 Task: Create a due date automation trigger when advanced on, 2 days after a card is due add fields with all custom fields completed at 11:00 AM.
Action: Mouse moved to (878, 260)
Screenshot: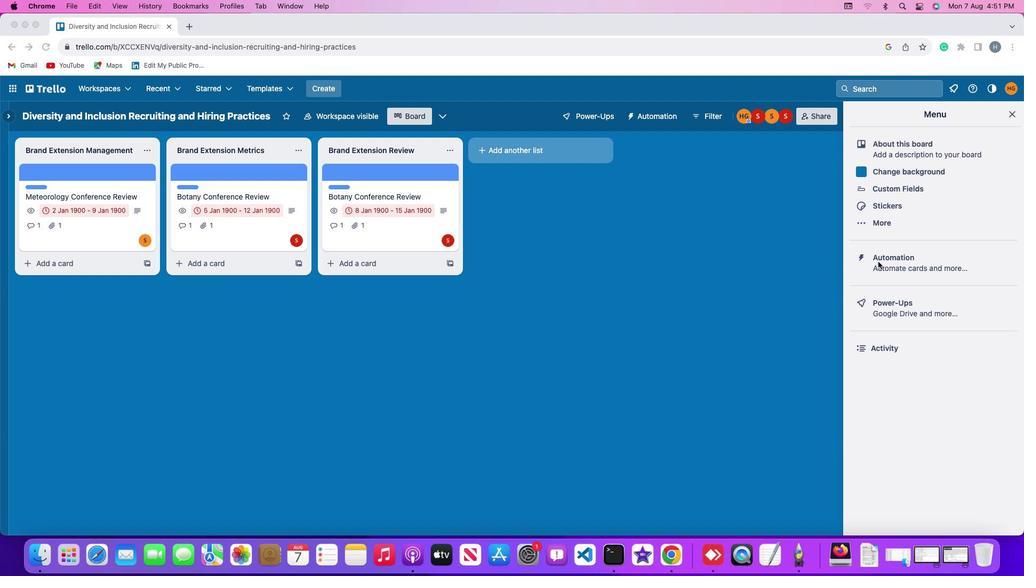 
Action: Mouse pressed left at (878, 260)
Screenshot: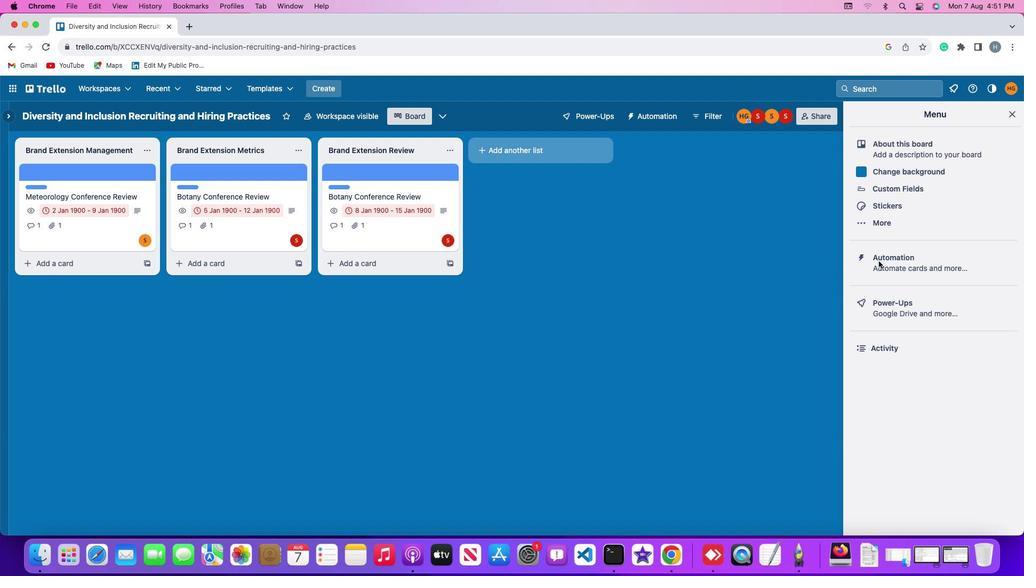 
Action: Mouse moved to (878, 260)
Screenshot: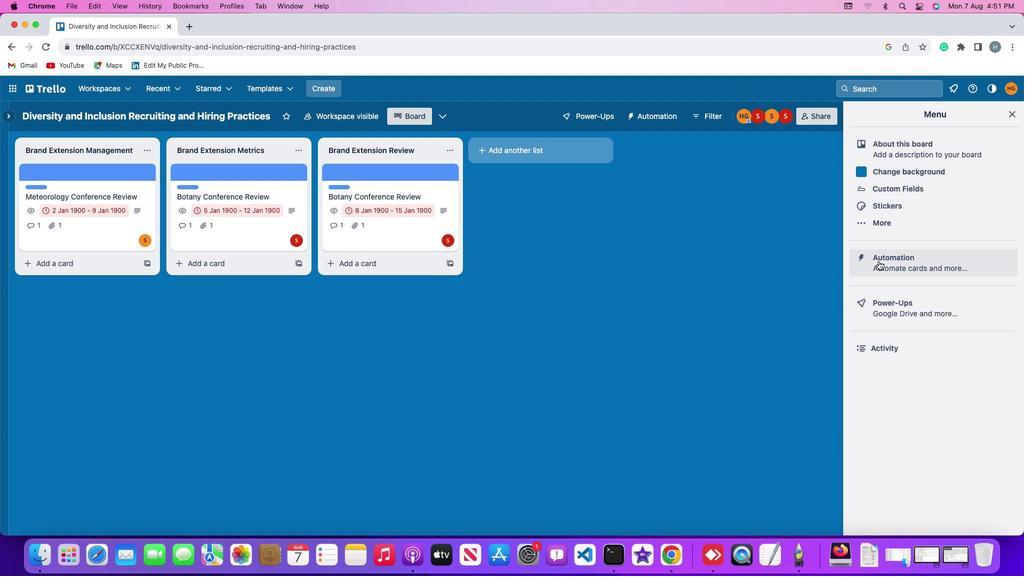 
Action: Mouse pressed left at (878, 260)
Screenshot: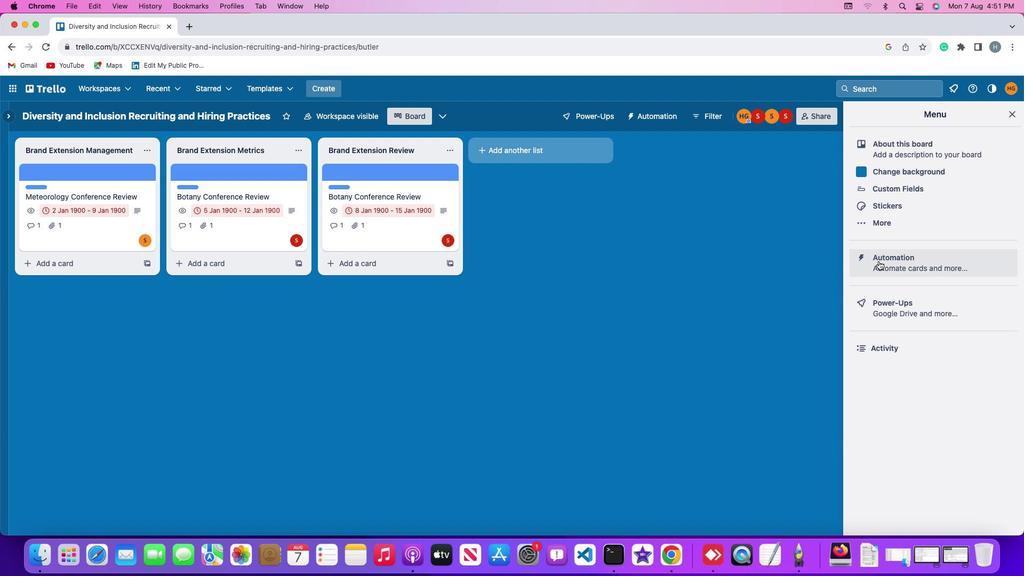
Action: Mouse moved to (85, 255)
Screenshot: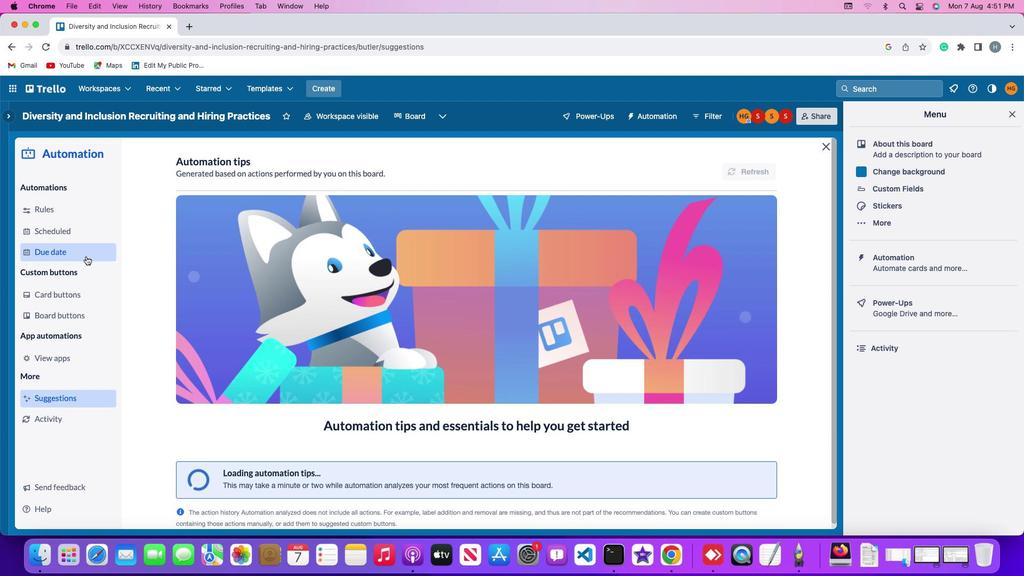 
Action: Mouse pressed left at (85, 255)
Screenshot: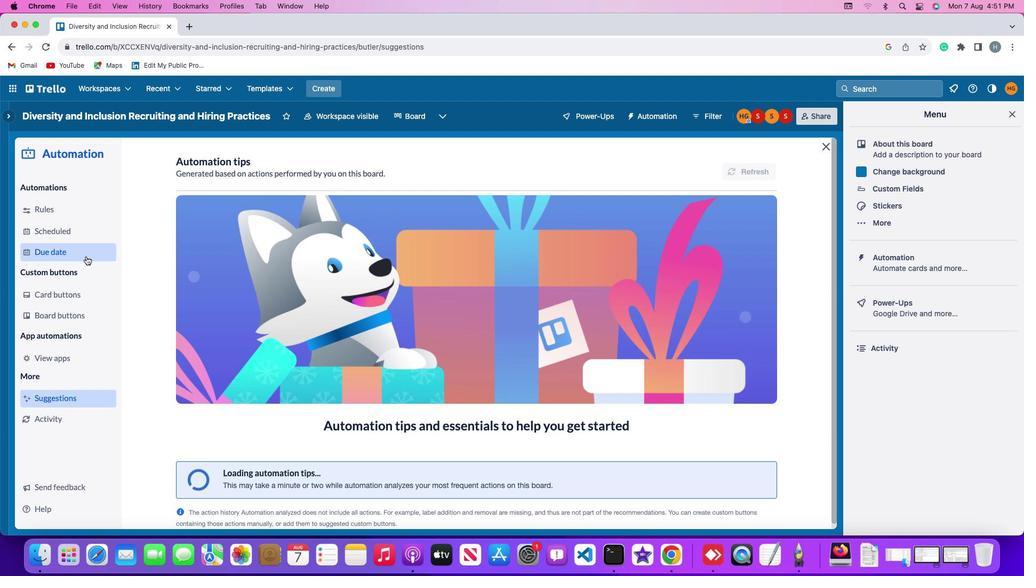 
Action: Mouse moved to (720, 162)
Screenshot: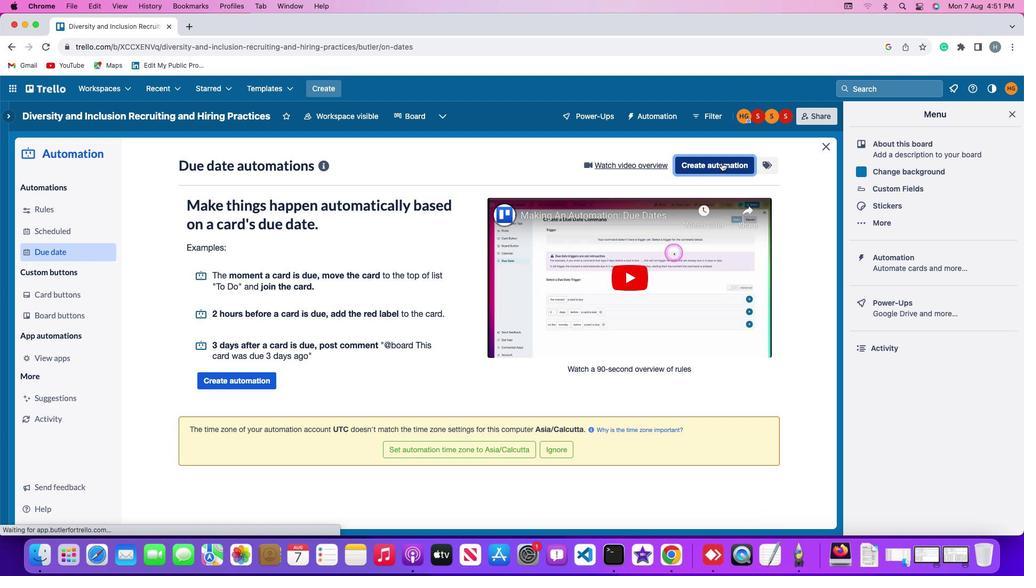 
Action: Mouse pressed left at (720, 162)
Screenshot: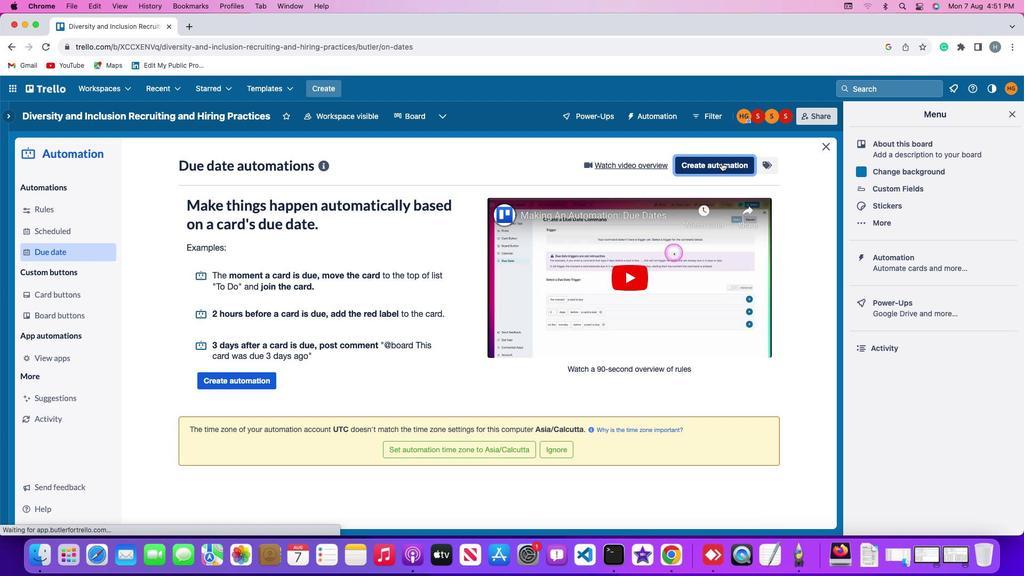 
Action: Mouse moved to (481, 266)
Screenshot: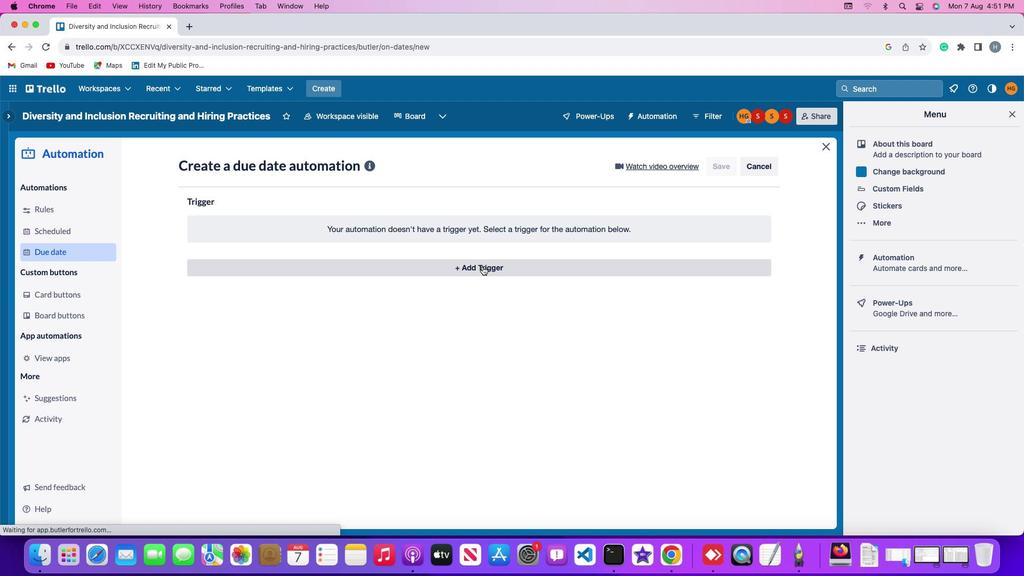 
Action: Mouse pressed left at (481, 266)
Screenshot: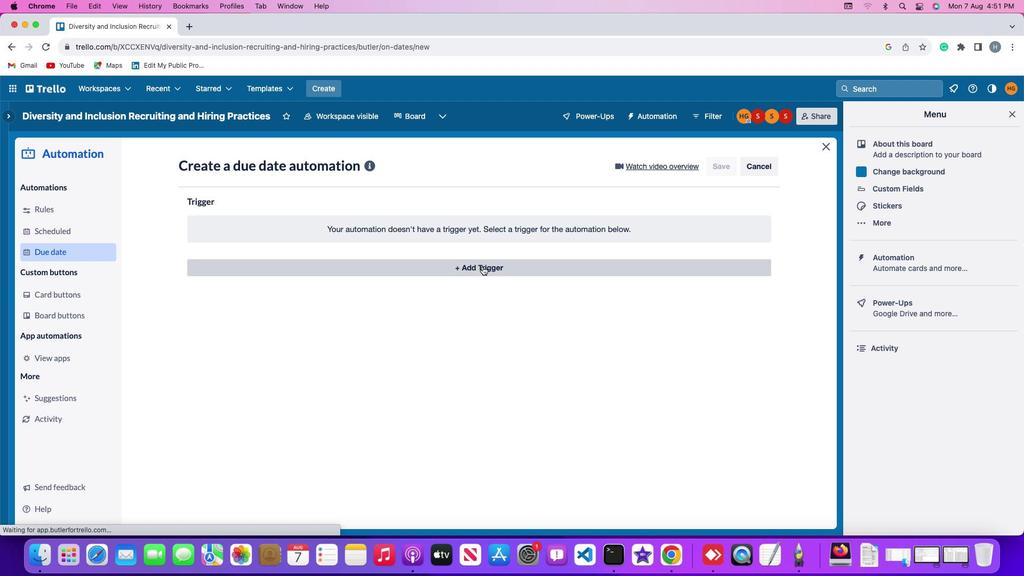 
Action: Mouse moved to (211, 429)
Screenshot: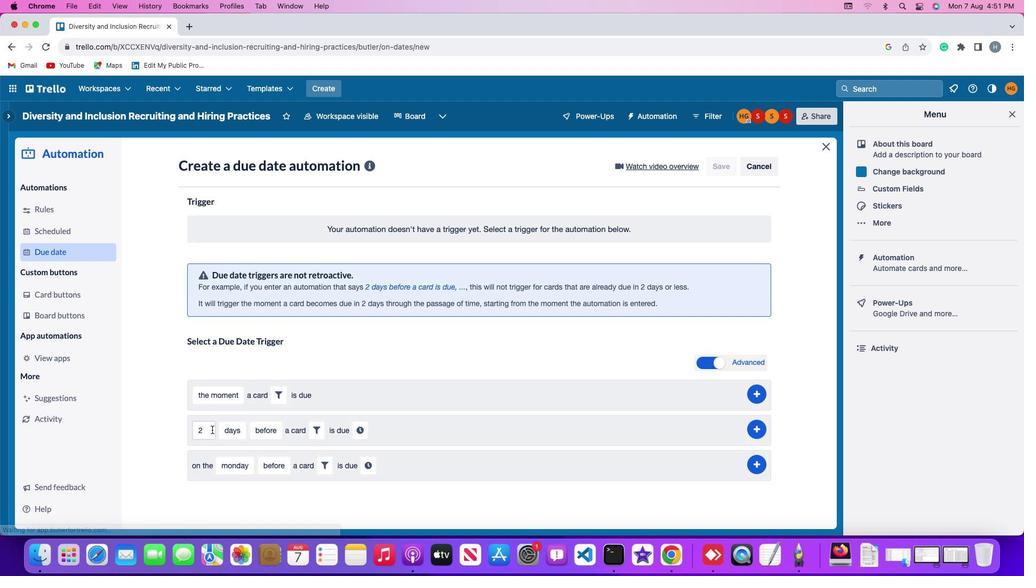 
Action: Mouse pressed left at (211, 429)
Screenshot: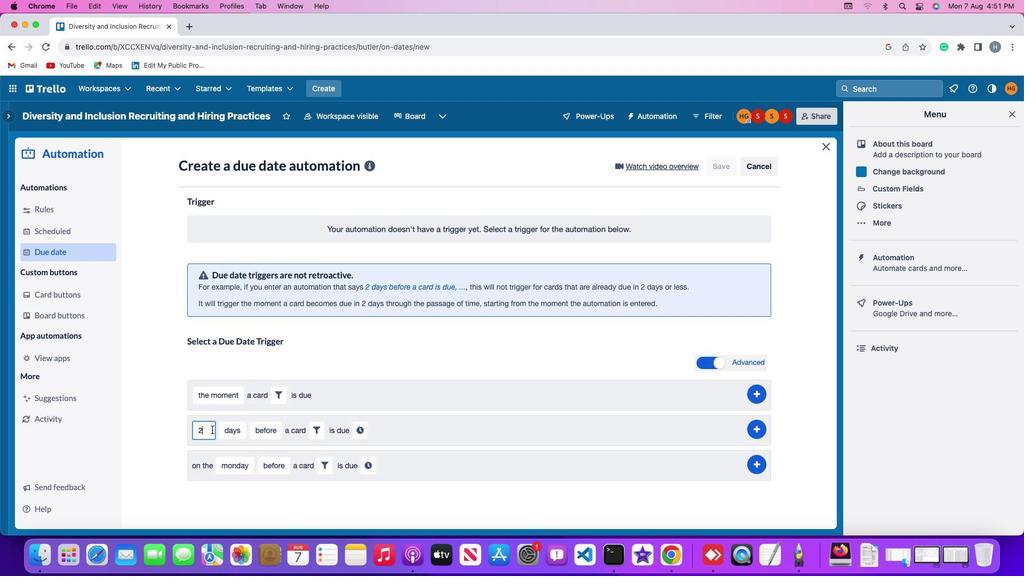 
Action: Mouse moved to (209, 425)
Screenshot: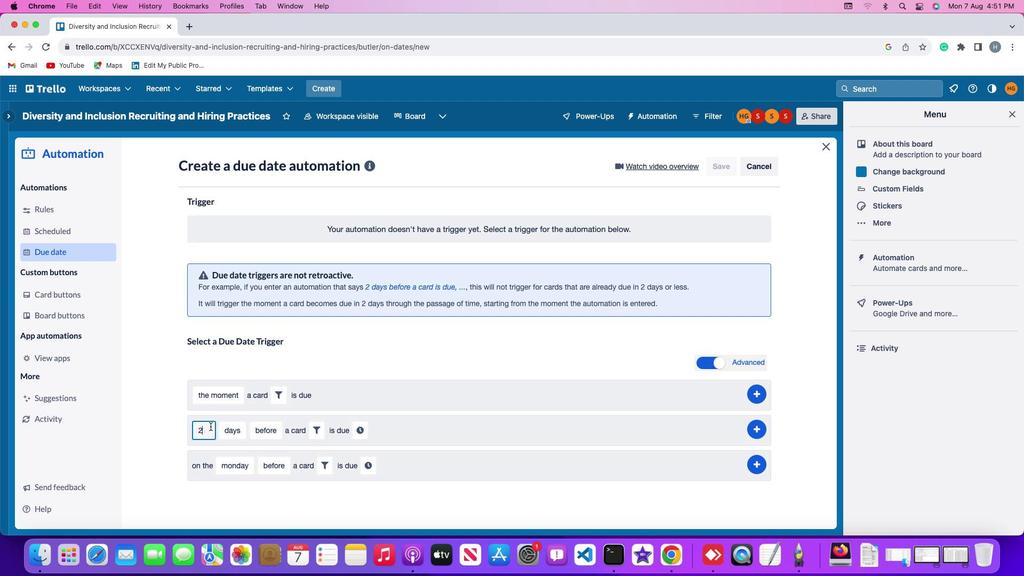 
Action: Key pressed Key.backspace
Screenshot: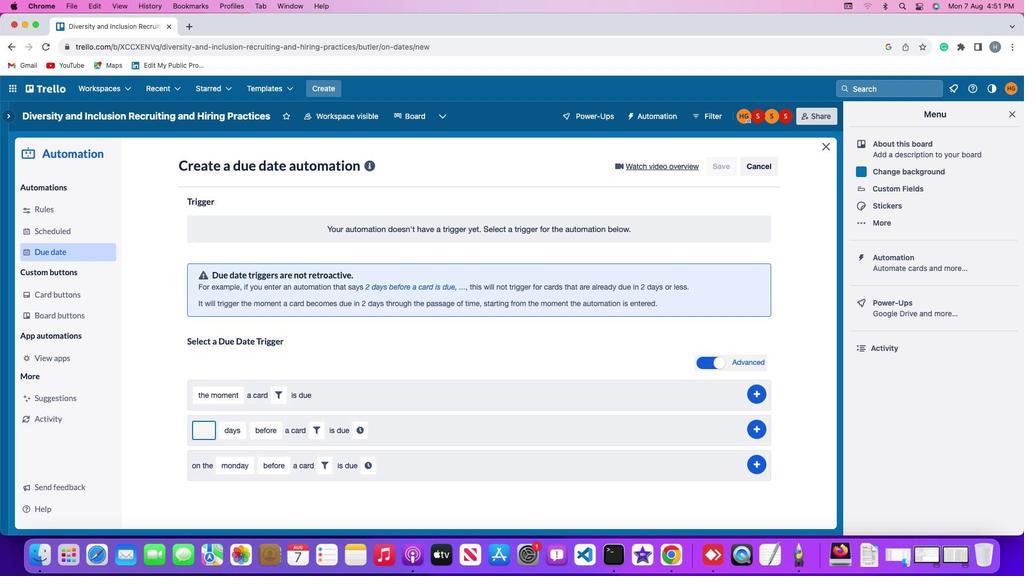 
Action: Mouse moved to (209, 425)
Screenshot: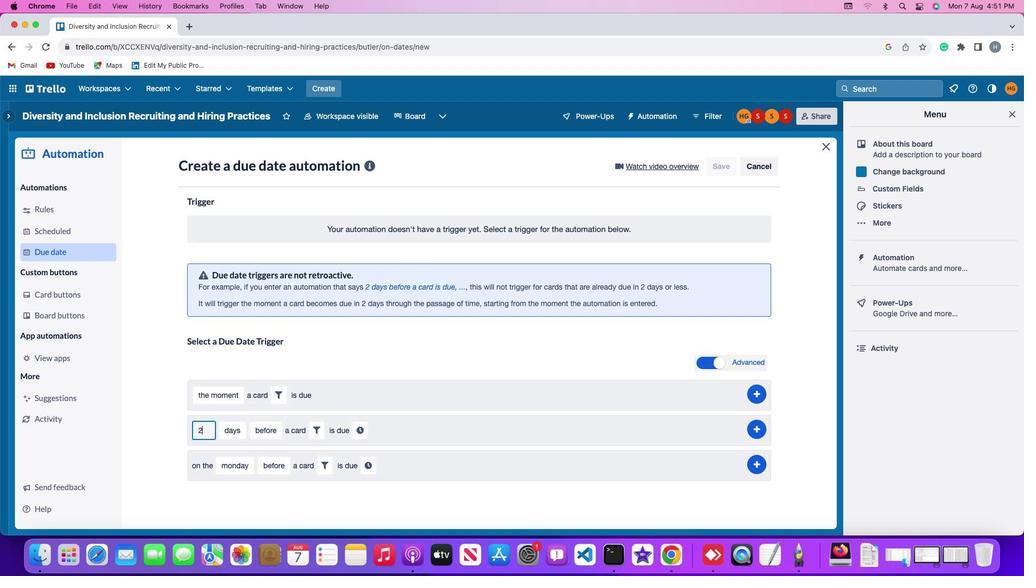 
Action: Key pressed '2'
Screenshot: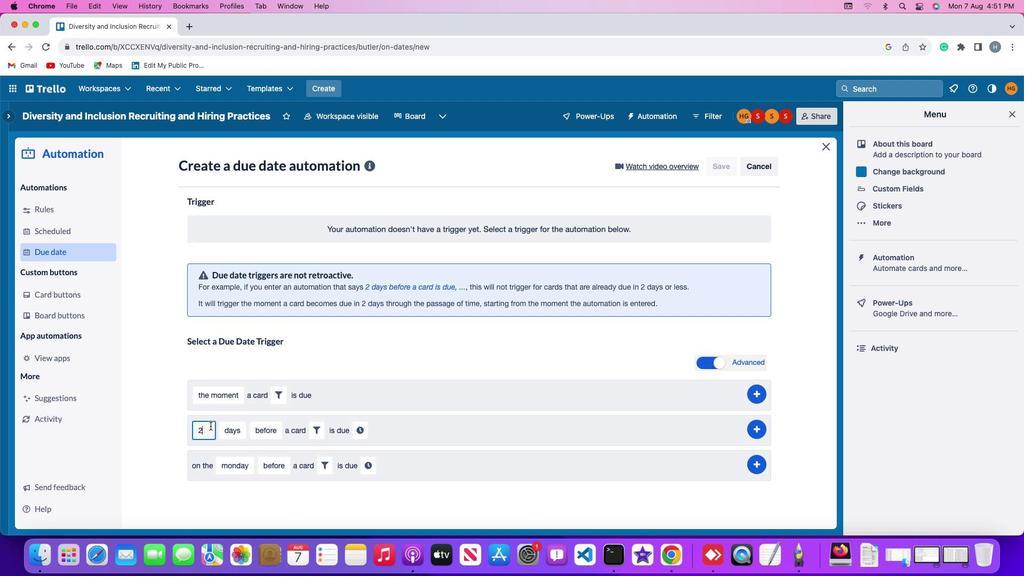 
Action: Mouse moved to (232, 424)
Screenshot: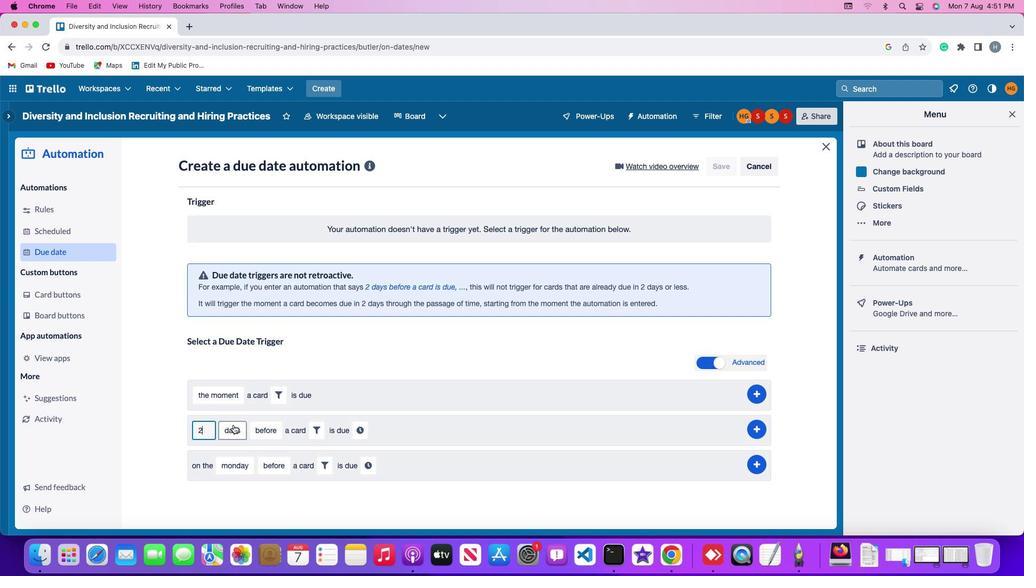 
Action: Mouse pressed left at (232, 424)
Screenshot: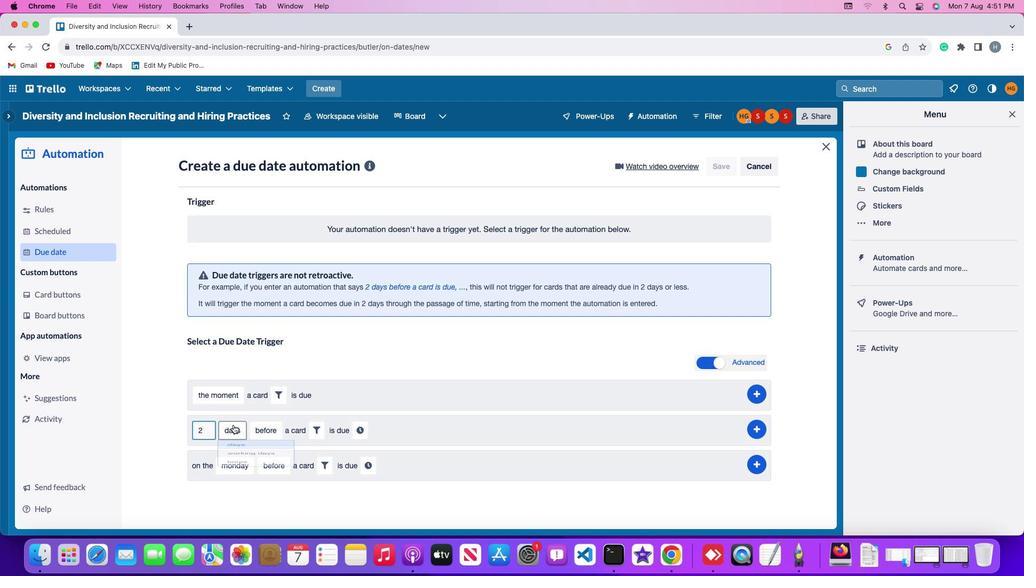 
Action: Mouse moved to (246, 446)
Screenshot: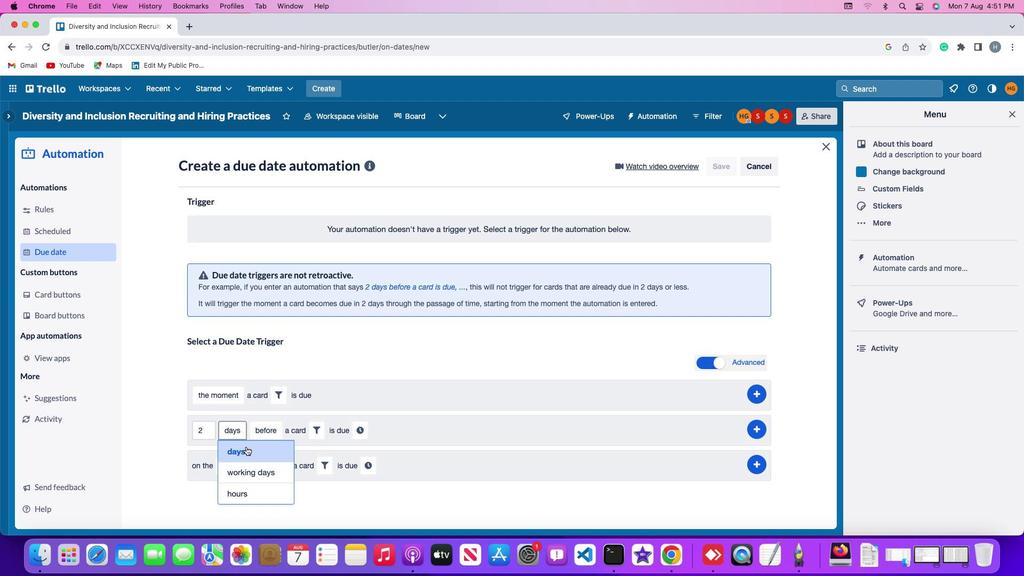 
Action: Mouse pressed left at (246, 446)
Screenshot: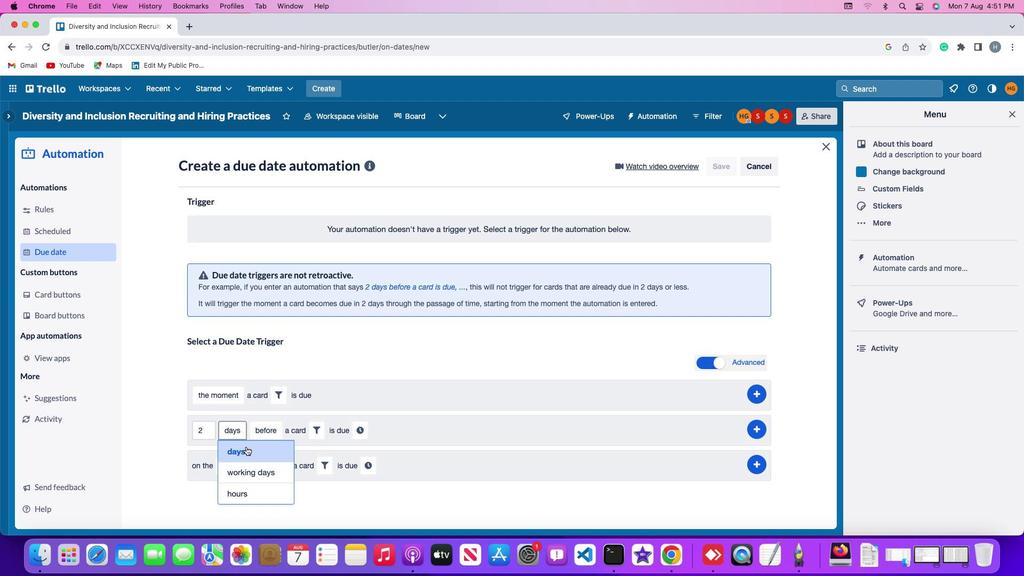 
Action: Mouse moved to (267, 430)
Screenshot: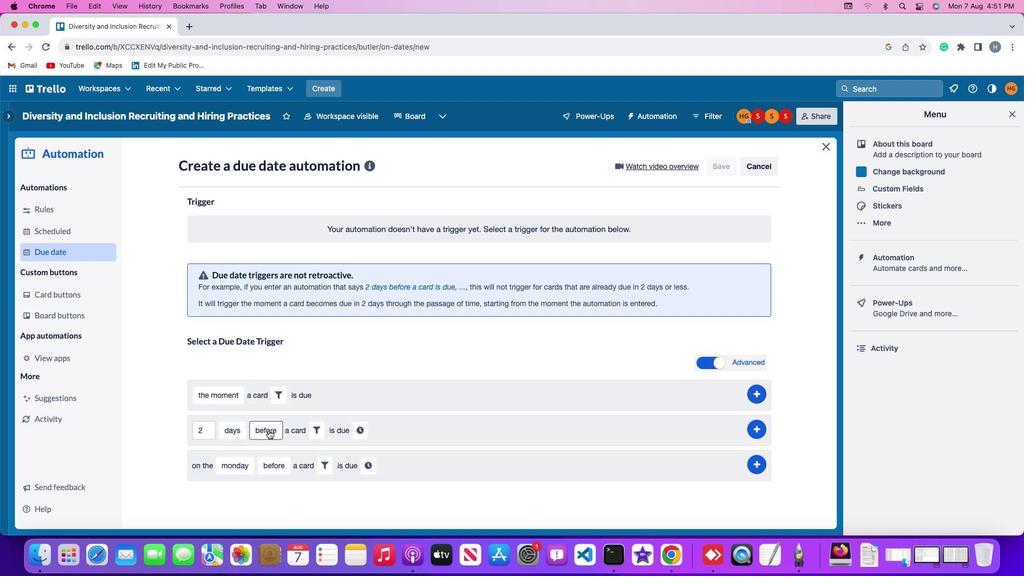 
Action: Mouse pressed left at (267, 430)
Screenshot: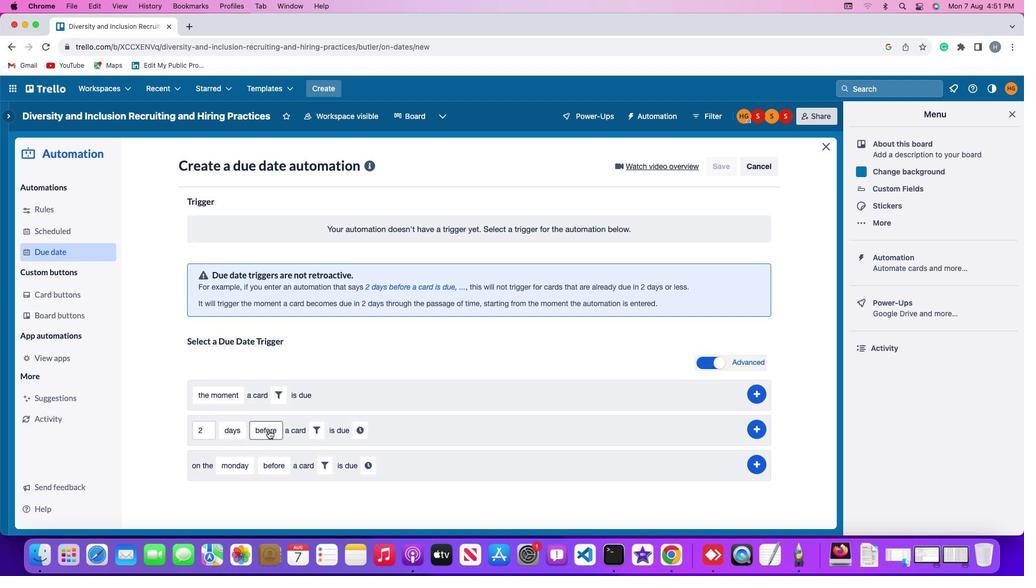 
Action: Mouse moved to (273, 470)
Screenshot: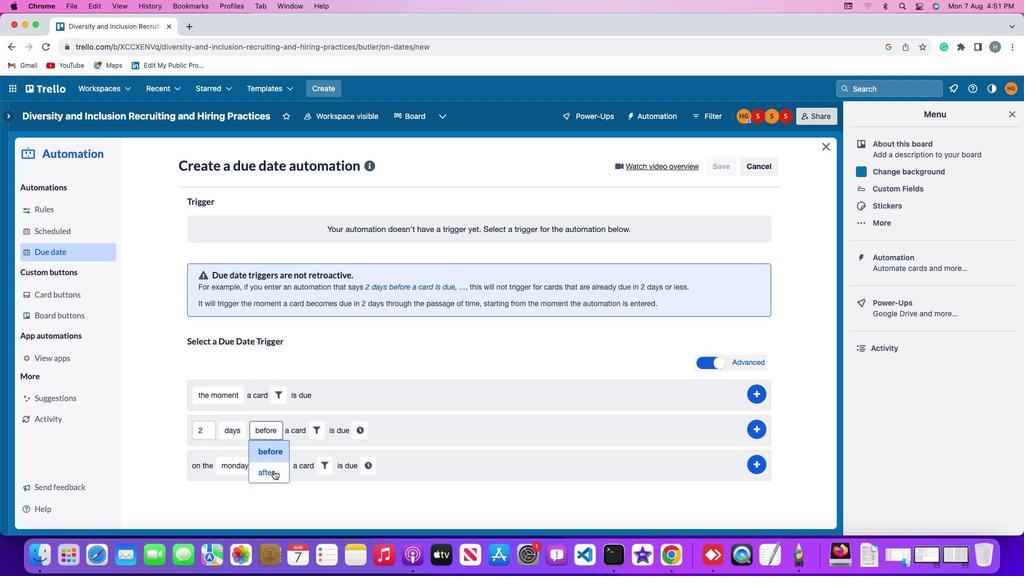 
Action: Mouse pressed left at (273, 470)
Screenshot: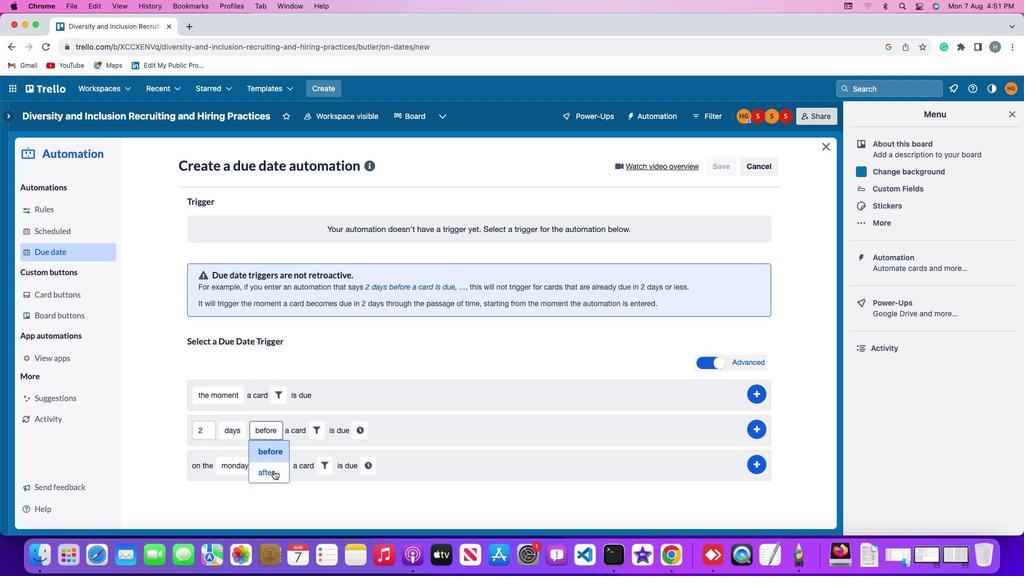 
Action: Mouse moved to (315, 430)
Screenshot: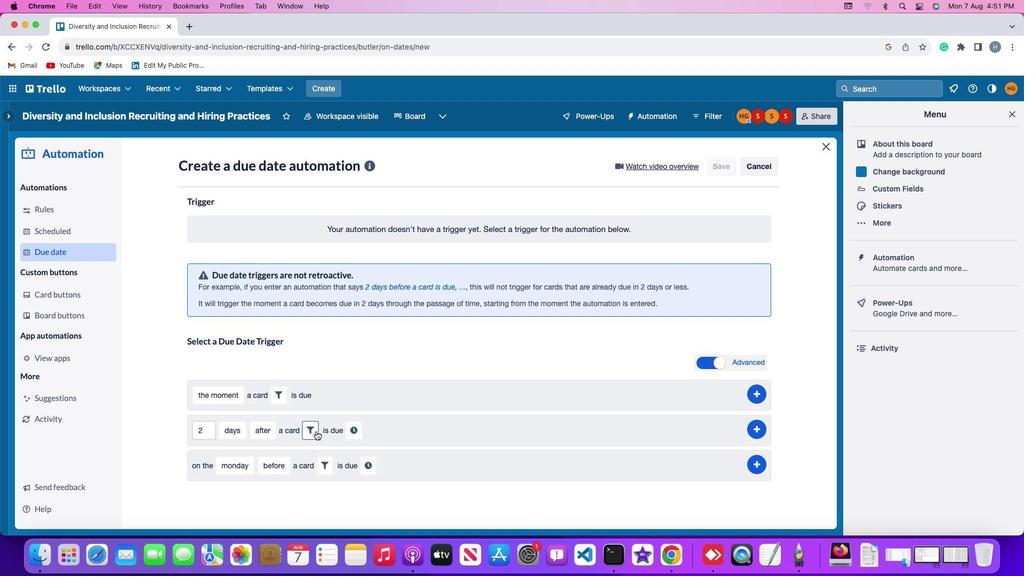 
Action: Mouse pressed left at (315, 430)
Screenshot: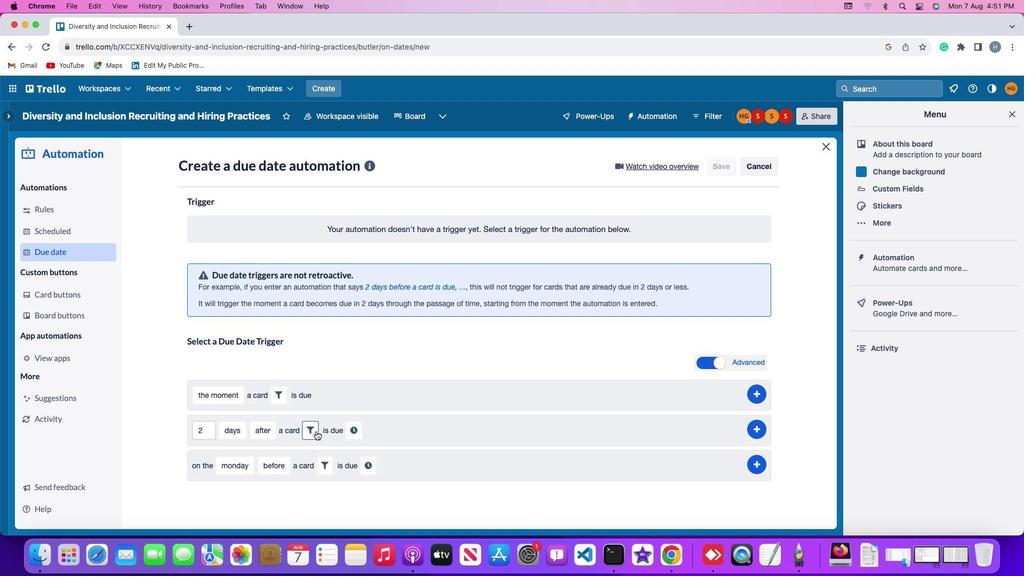 
Action: Mouse moved to (475, 461)
Screenshot: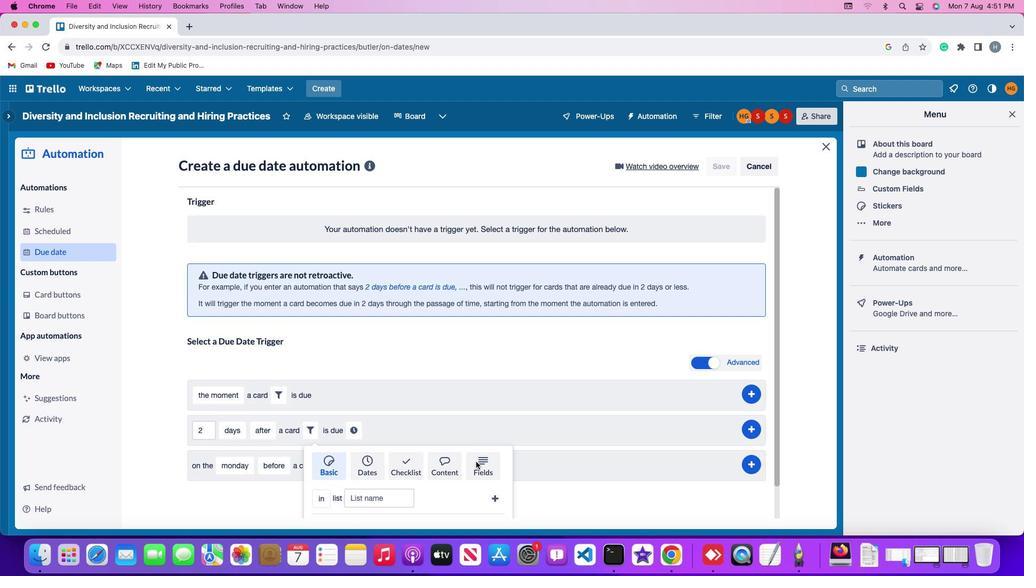 
Action: Mouse pressed left at (475, 461)
Screenshot: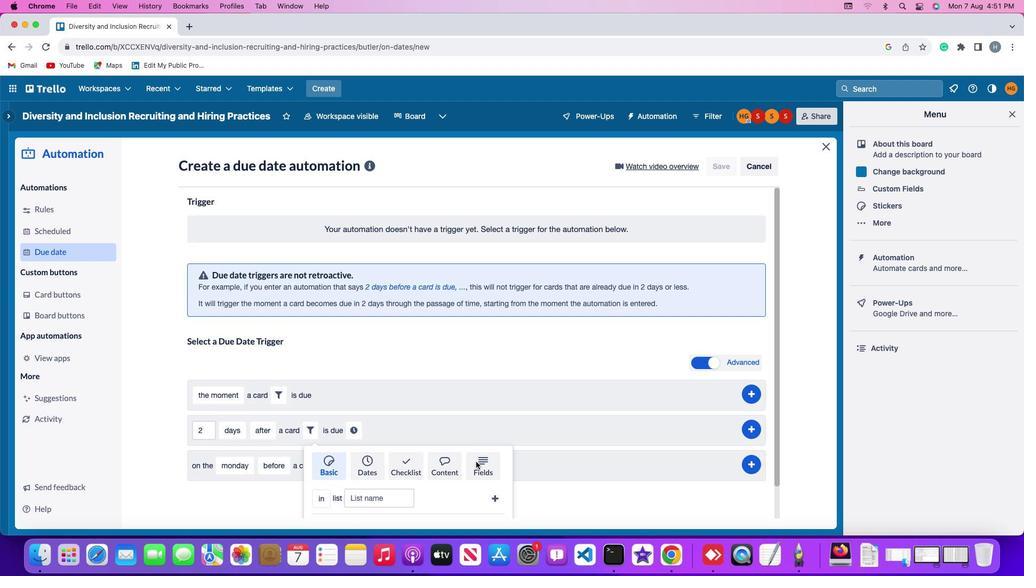 
Action: Mouse moved to (476, 461)
Screenshot: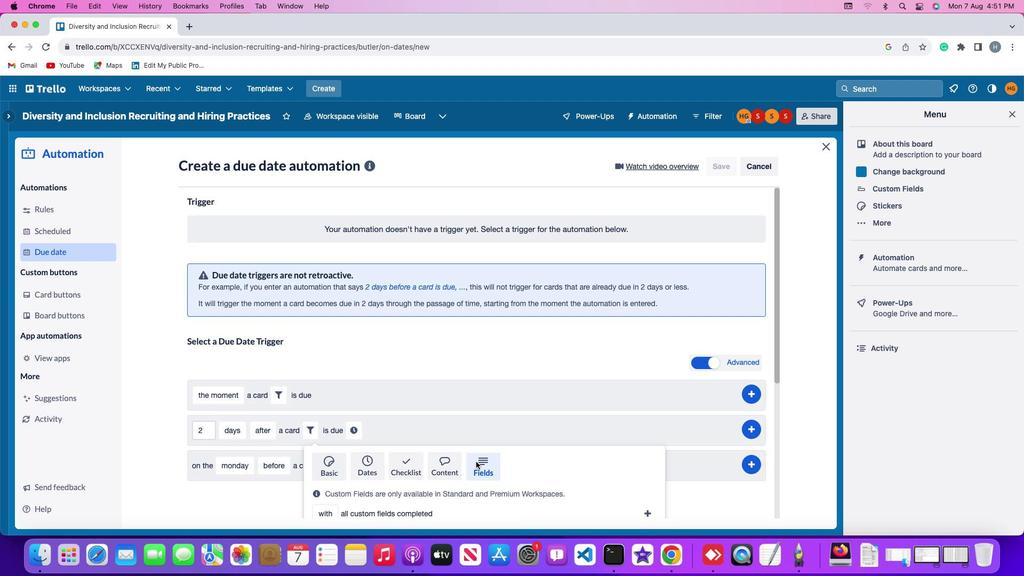 
Action: Mouse scrolled (476, 461) with delta (0, 0)
Screenshot: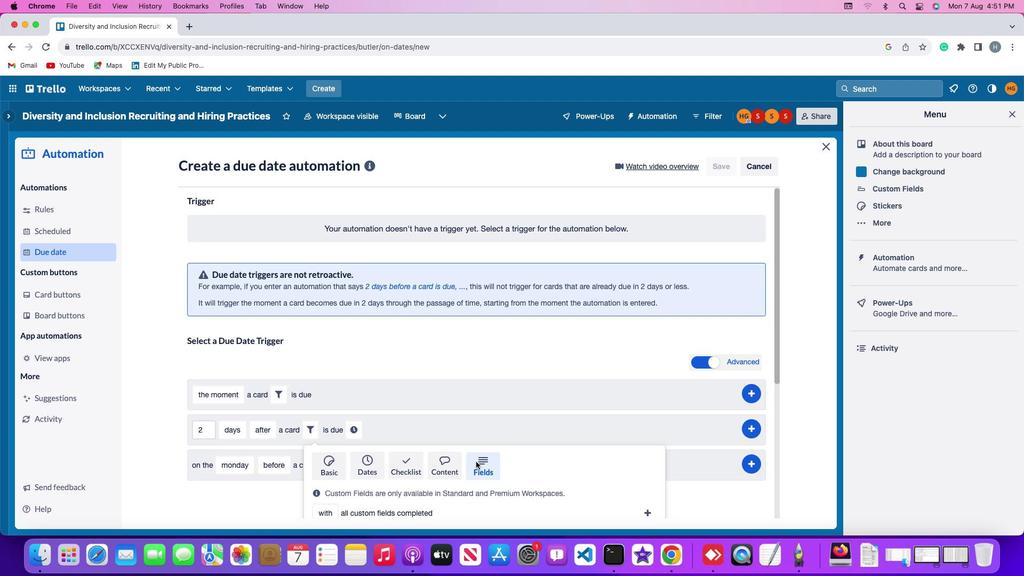 
Action: Mouse scrolled (476, 461) with delta (0, 0)
Screenshot: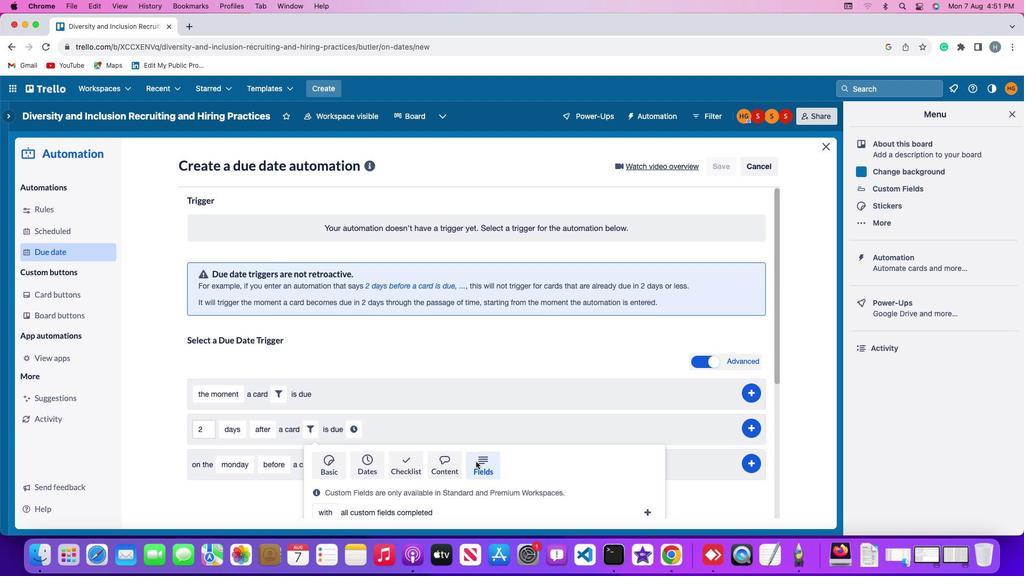 
Action: Mouse scrolled (476, 461) with delta (0, -1)
Screenshot: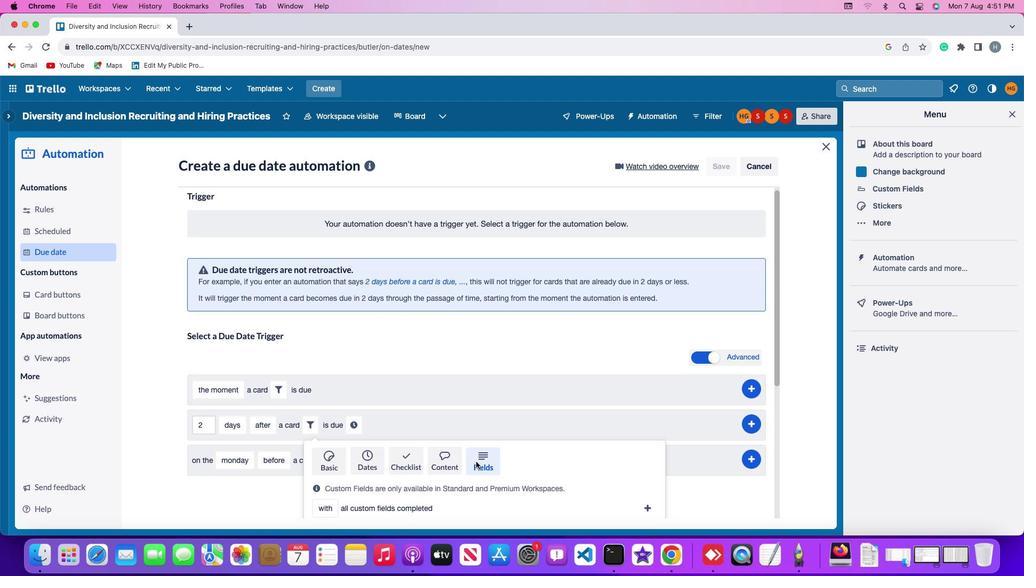 
Action: Mouse moved to (477, 460)
Screenshot: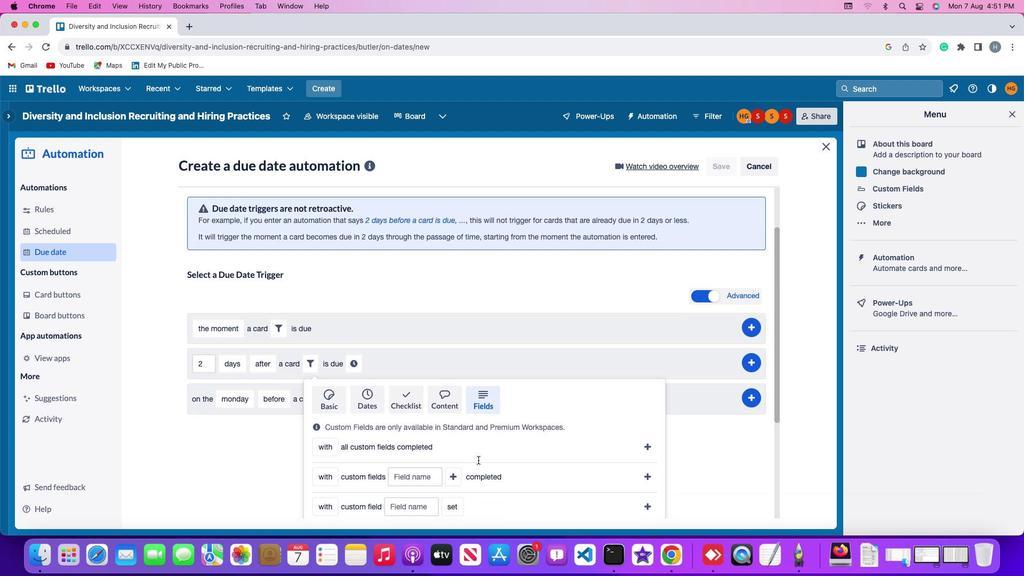 
Action: Mouse scrolled (477, 460) with delta (0, -1)
Screenshot: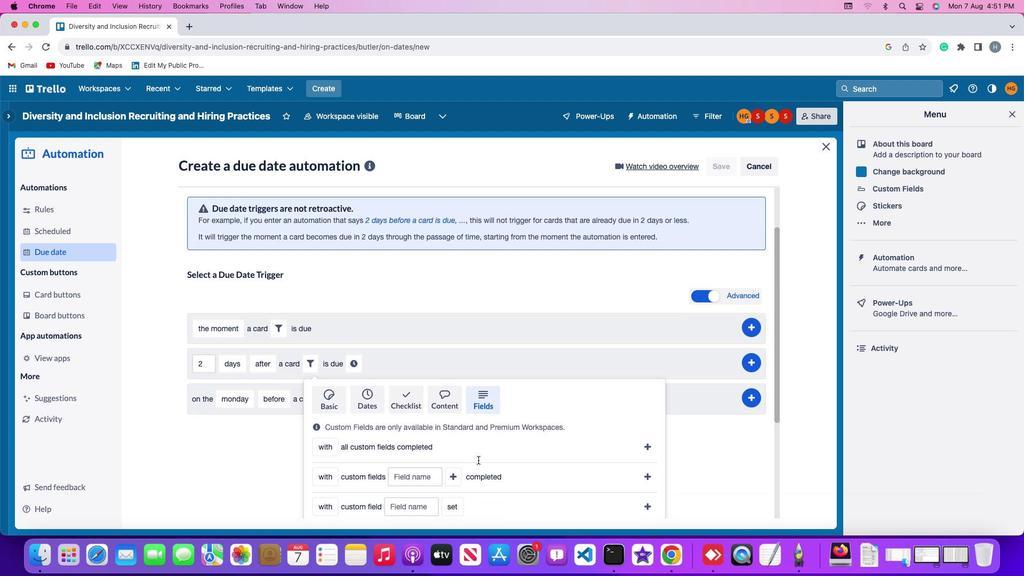 
Action: Mouse moved to (329, 353)
Screenshot: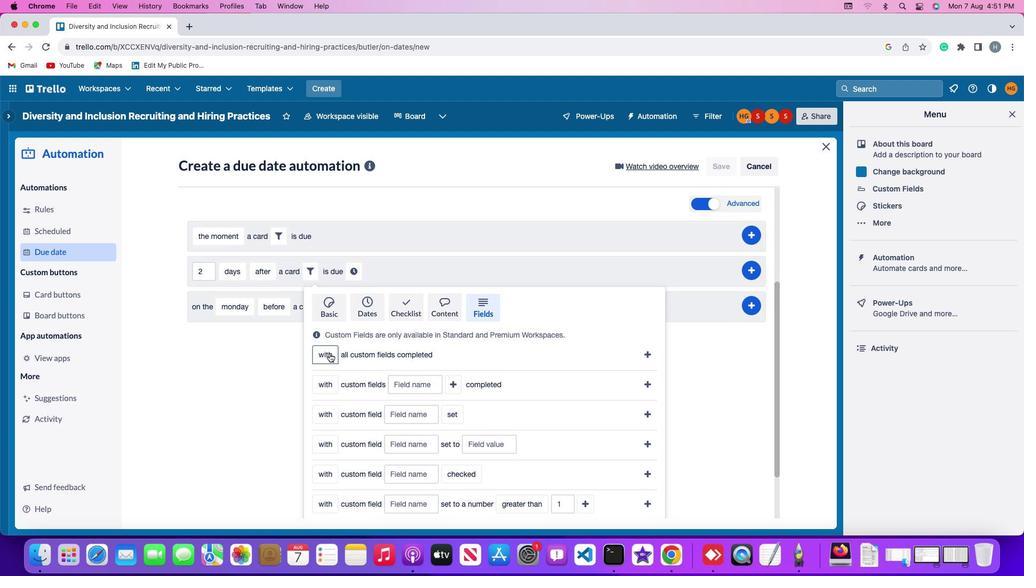 
Action: Mouse pressed left at (329, 353)
Screenshot: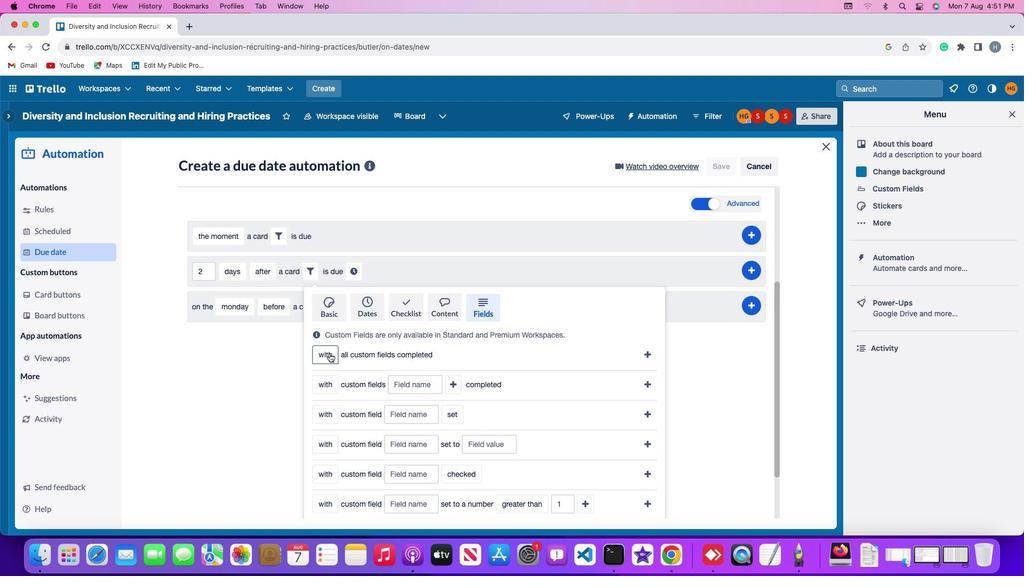 
Action: Mouse moved to (336, 377)
Screenshot: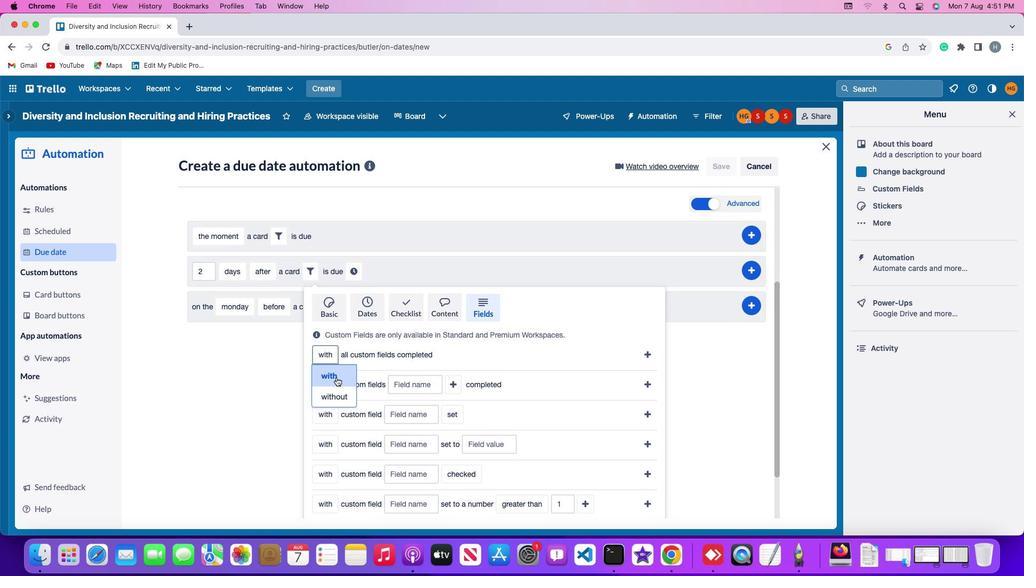 
Action: Mouse pressed left at (336, 377)
Screenshot: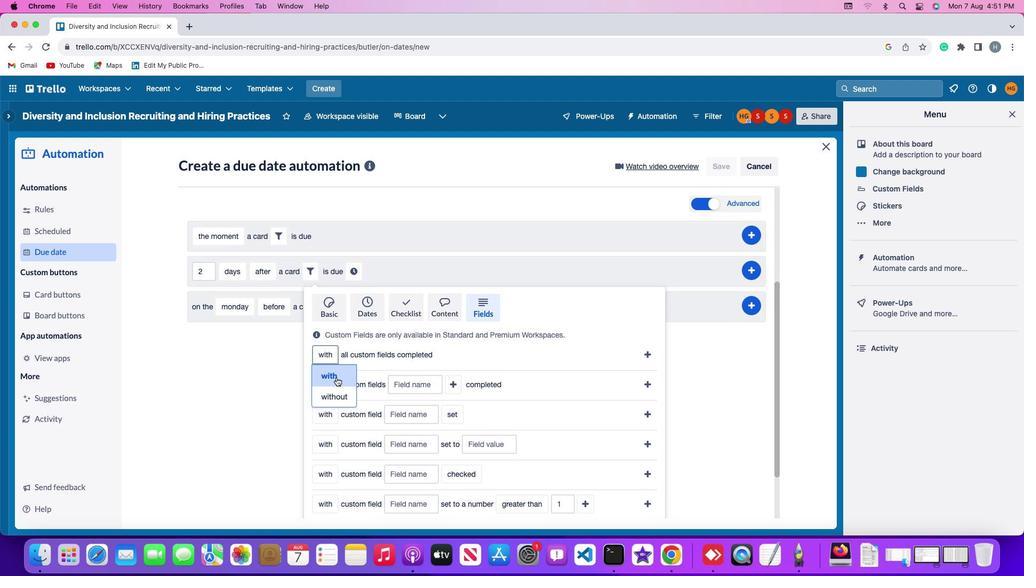 
Action: Mouse moved to (647, 350)
Screenshot: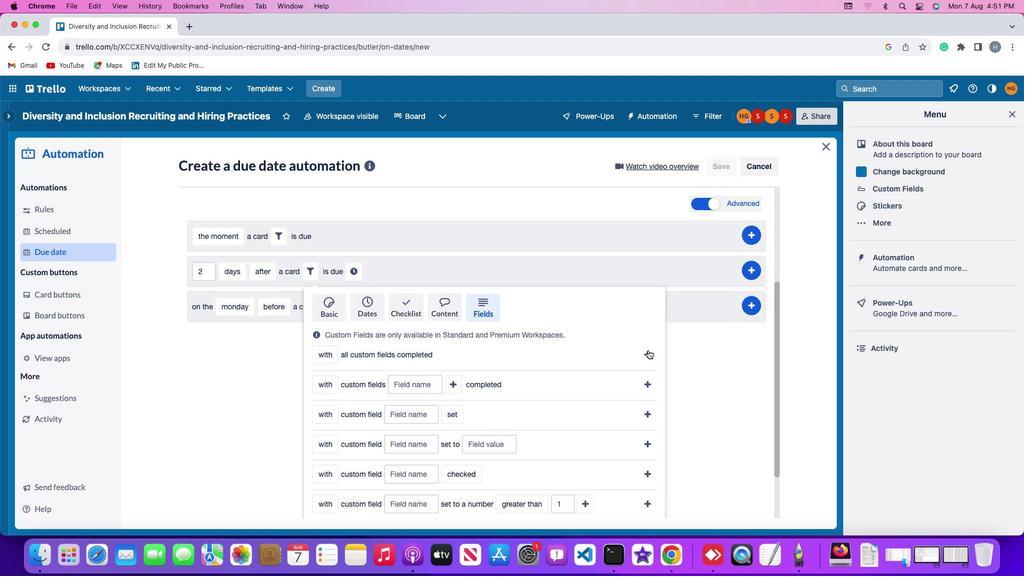 
Action: Mouse pressed left at (647, 350)
Screenshot: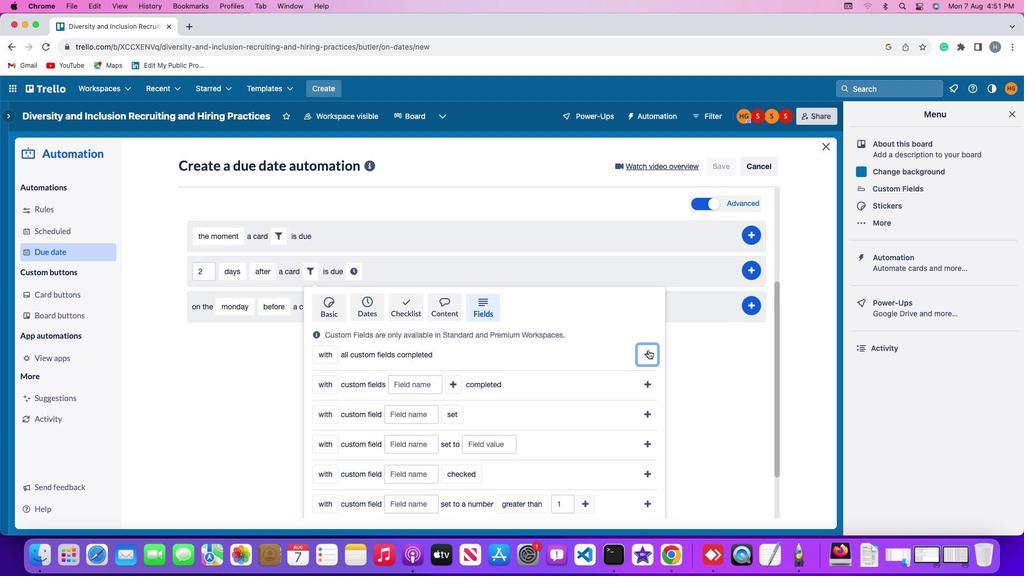
Action: Mouse moved to (490, 429)
Screenshot: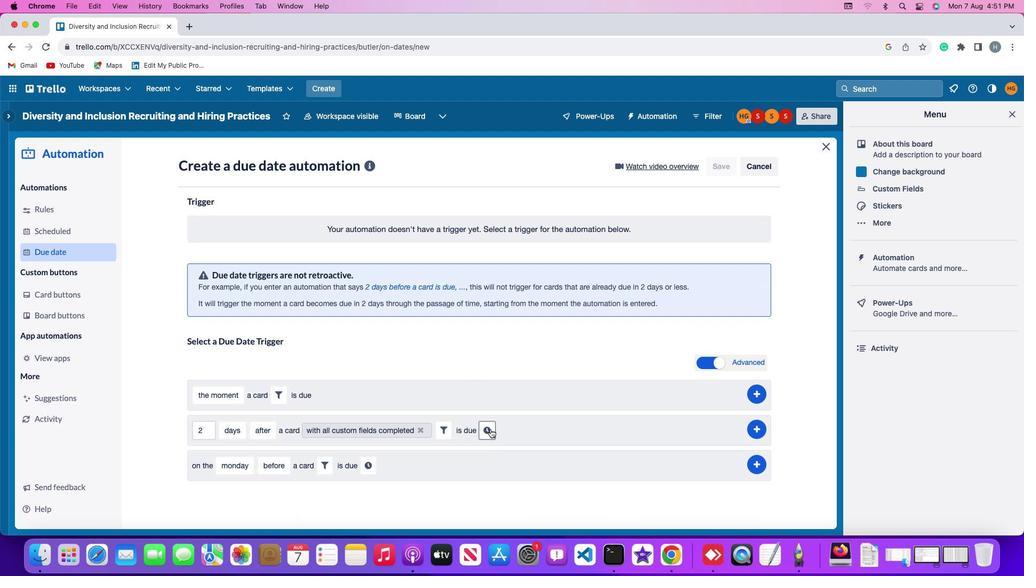 
Action: Mouse pressed left at (490, 429)
Screenshot: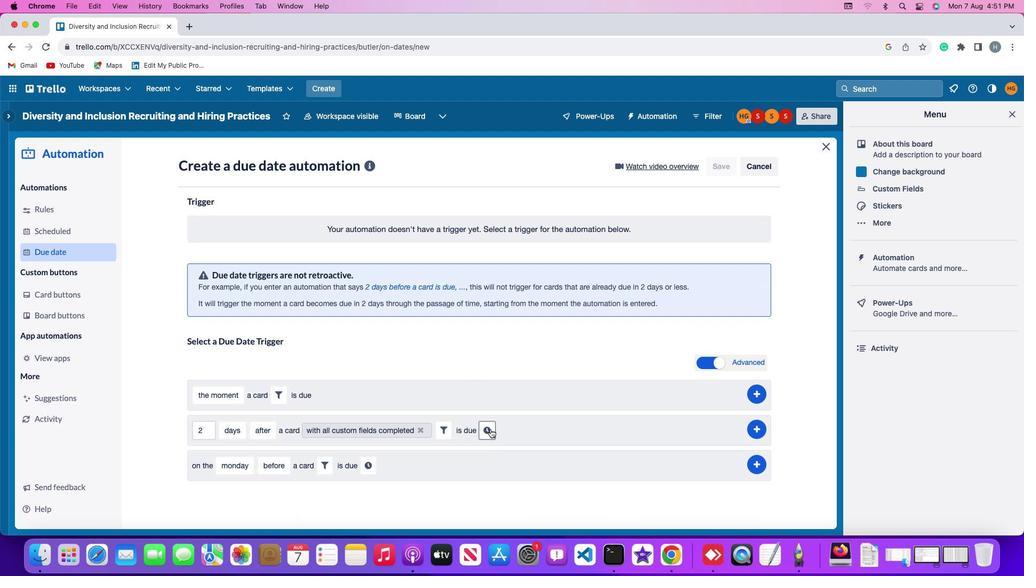 
Action: Mouse moved to (516, 430)
Screenshot: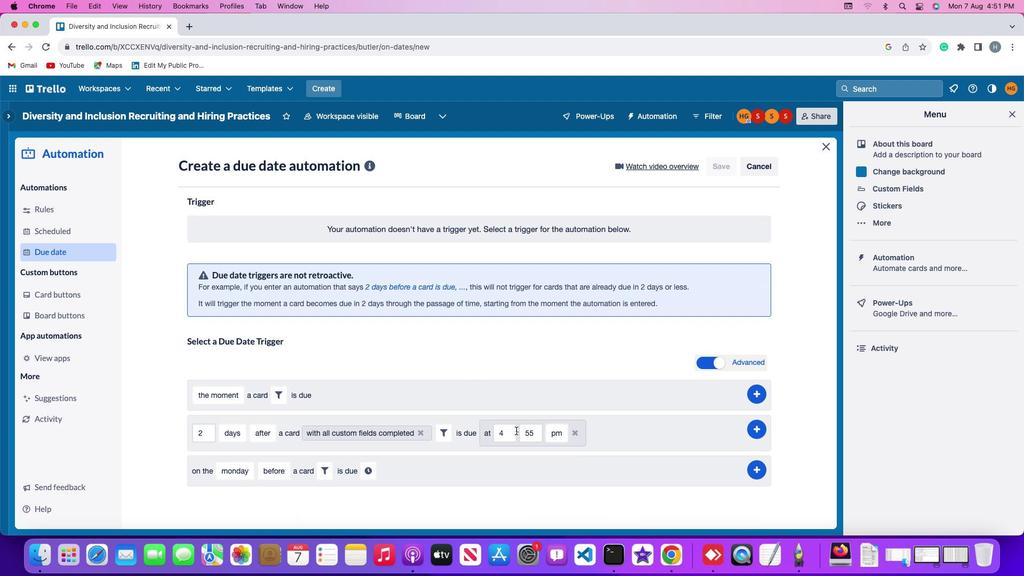 
Action: Mouse pressed left at (516, 430)
Screenshot: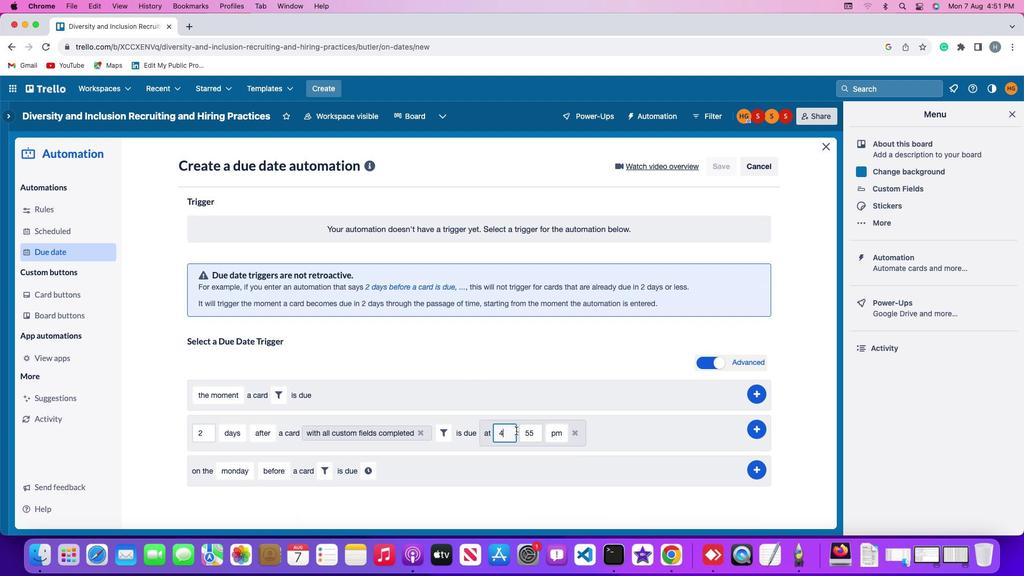 
Action: Key pressed Key.backspace'1''1'
Screenshot: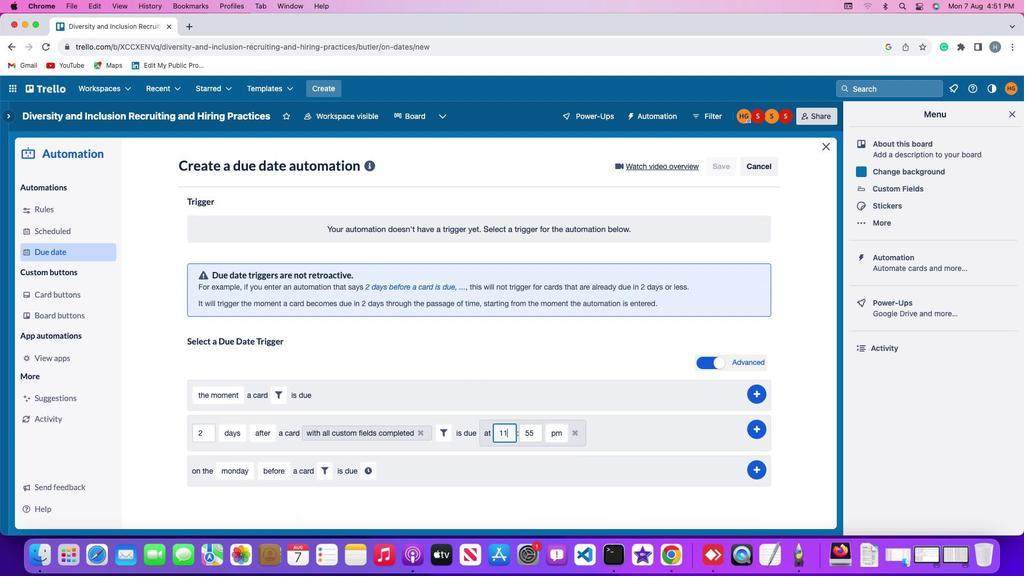 
Action: Mouse moved to (541, 431)
Screenshot: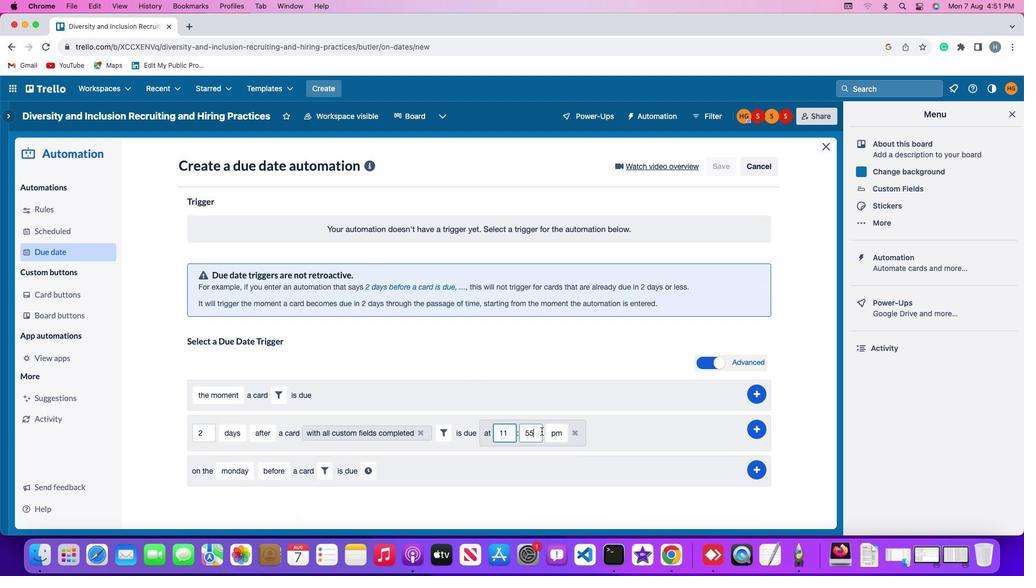 
Action: Mouse pressed left at (541, 431)
Screenshot: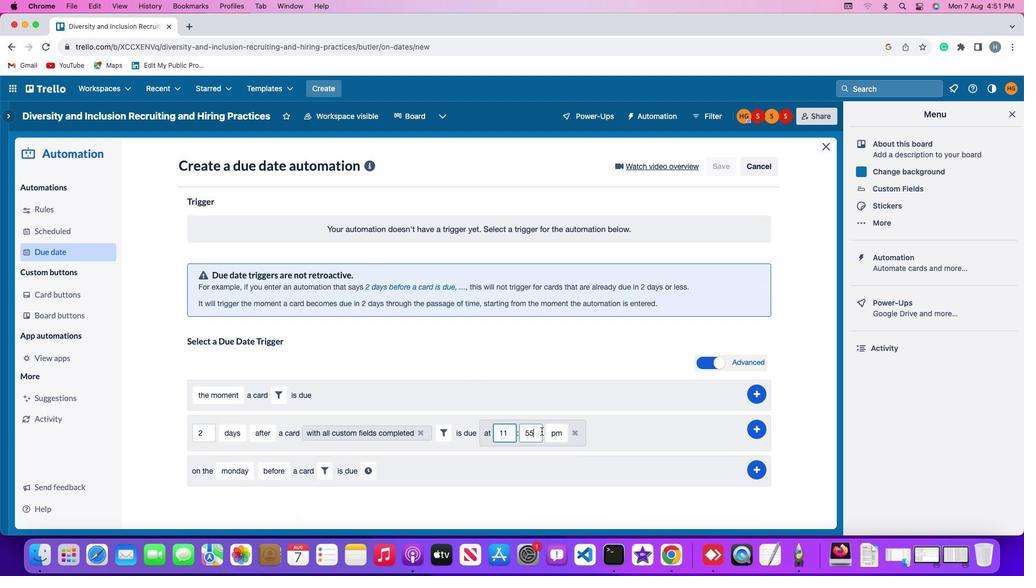 
Action: Key pressed Key.backspaceKey.backspace
Screenshot: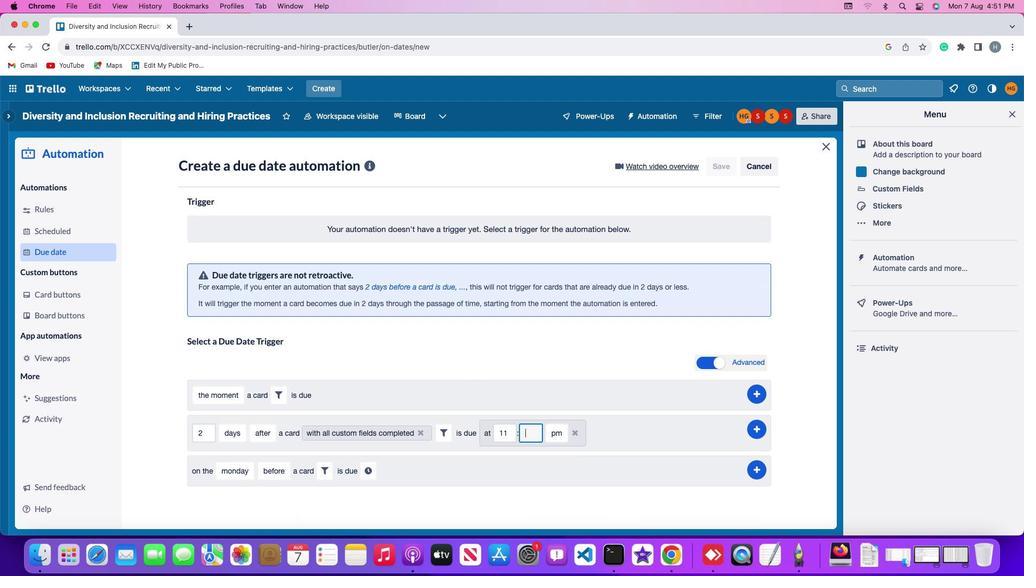 
Action: Mouse moved to (540, 431)
Screenshot: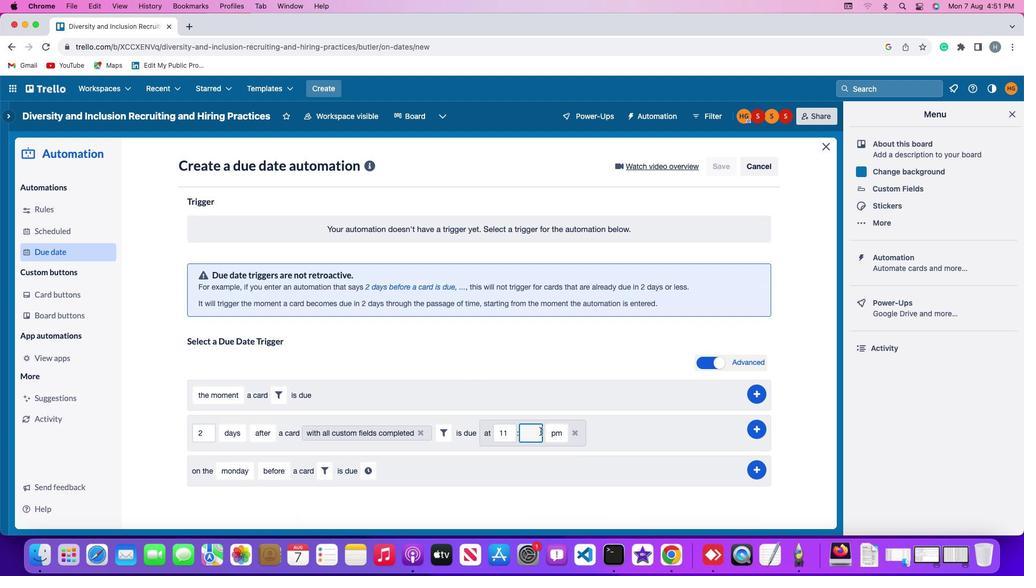 
Action: Key pressed '0''0'
Screenshot: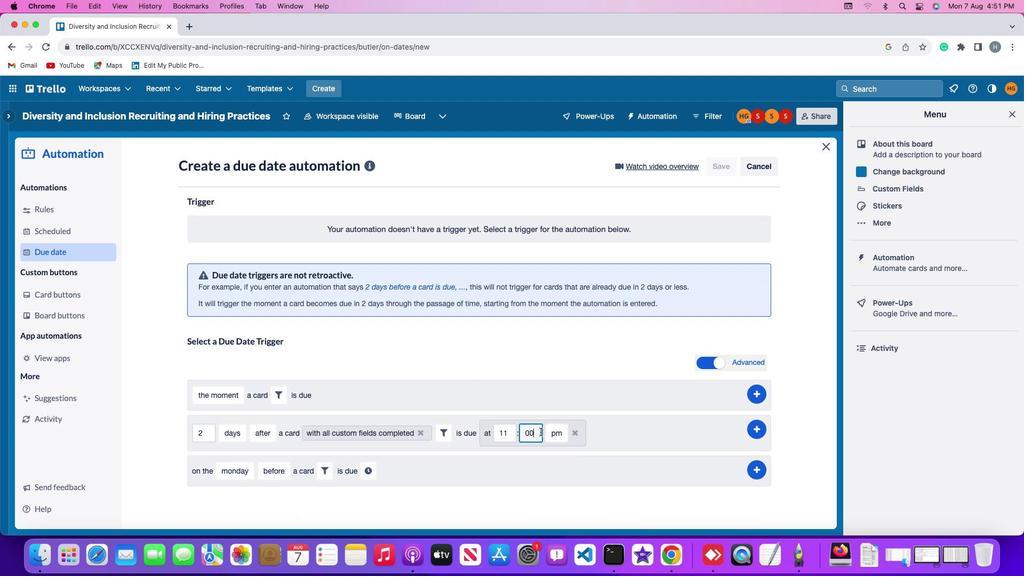 
Action: Mouse moved to (553, 431)
Screenshot: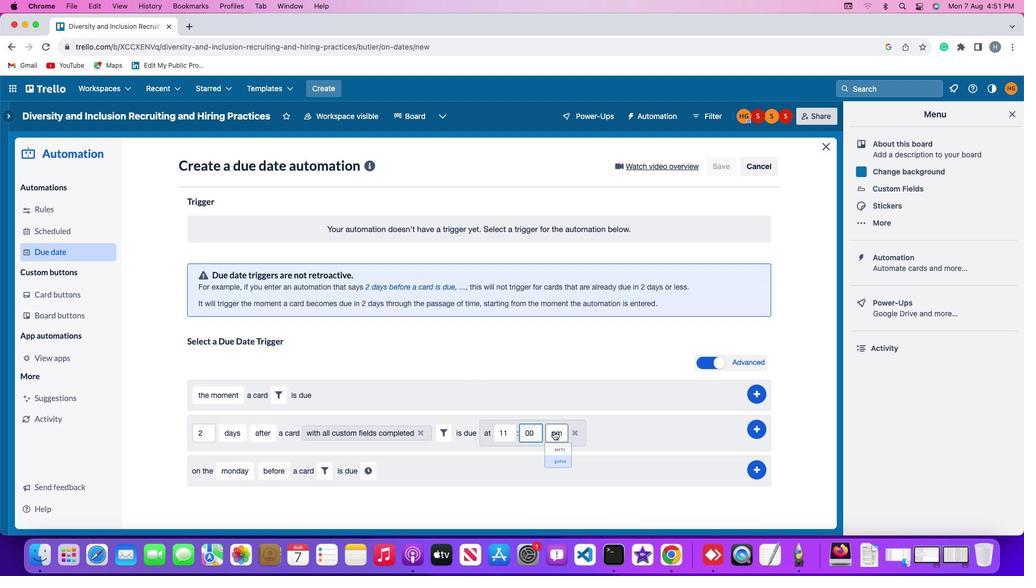 
Action: Mouse pressed left at (553, 431)
Screenshot: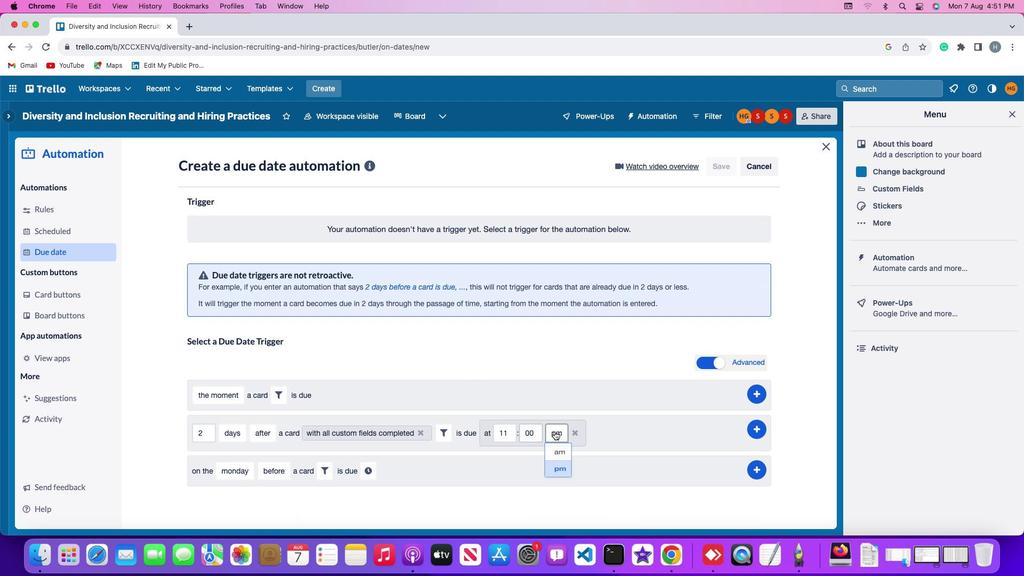 
Action: Mouse moved to (557, 451)
Screenshot: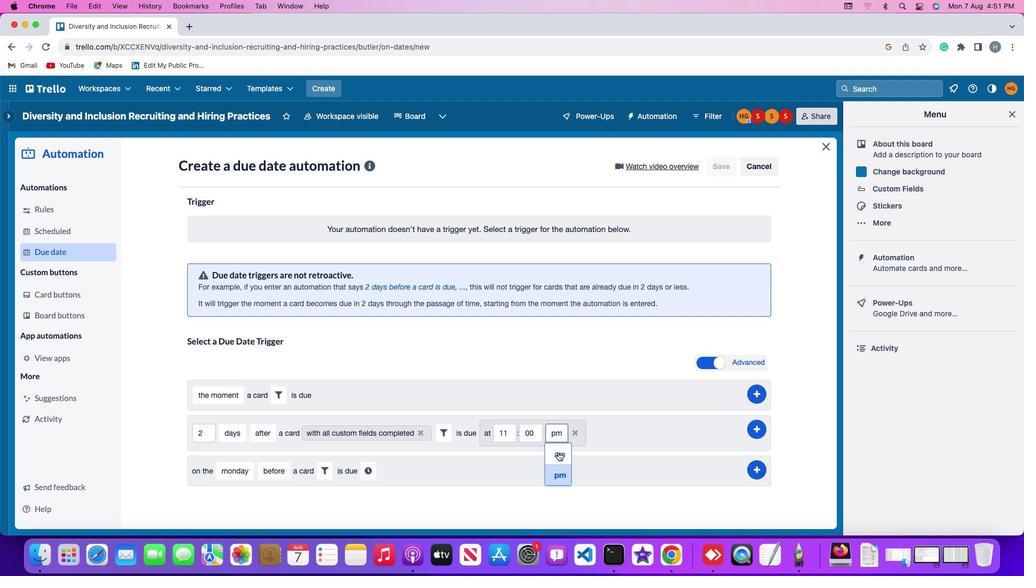 
Action: Mouse pressed left at (557, 451)
Screenshot: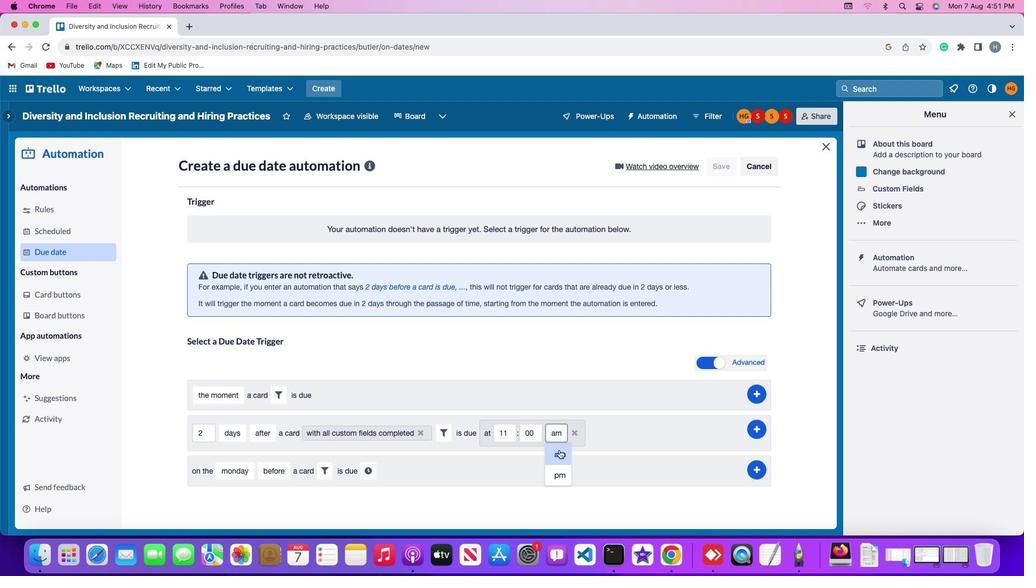 
Action: Mouse moved to (755, 428)
Screenshot: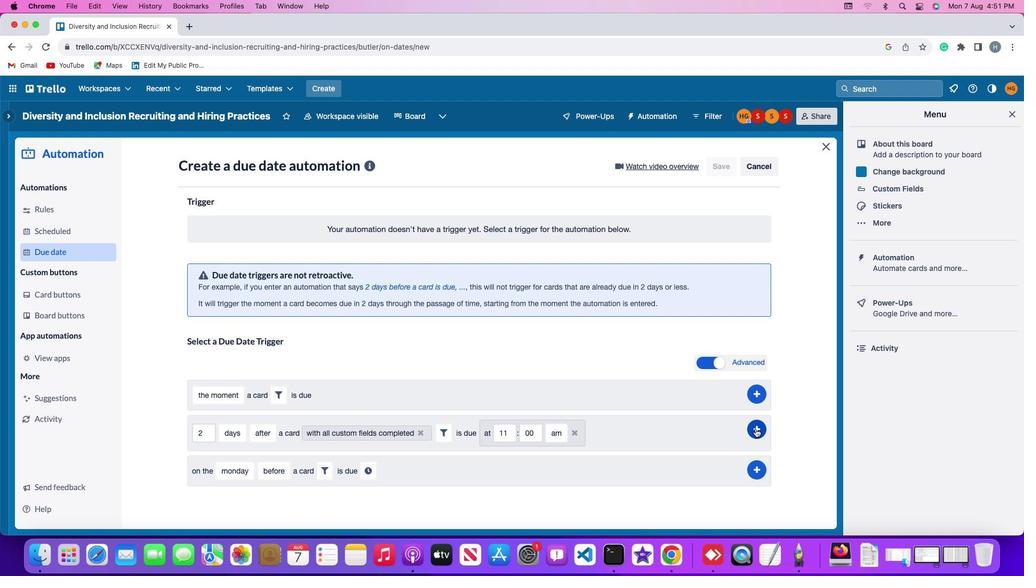 
Action: Mouse pressed left at (755, 428)
Screenshot: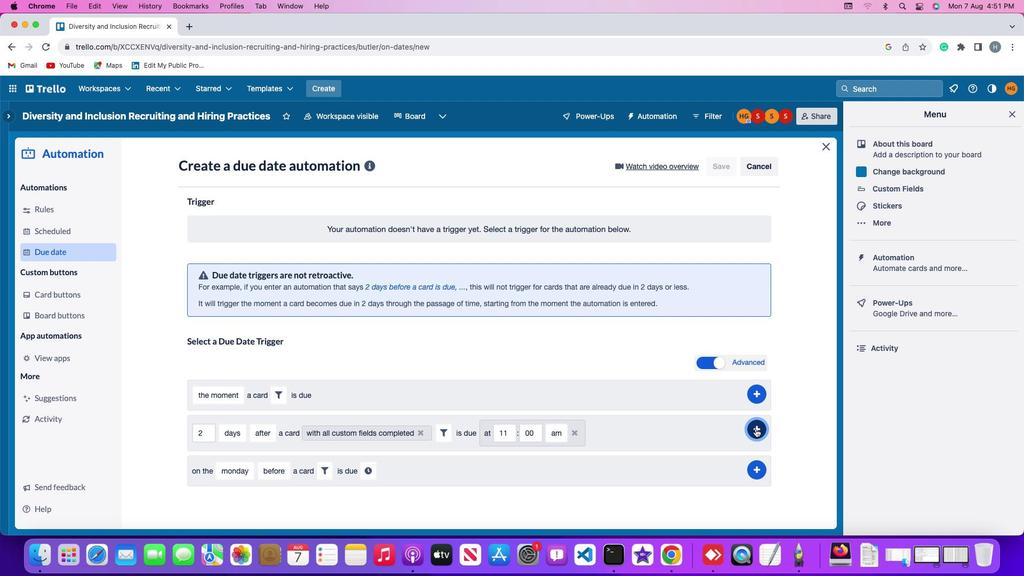 
Action: Mouse moved to (798, 318)
Screenshot: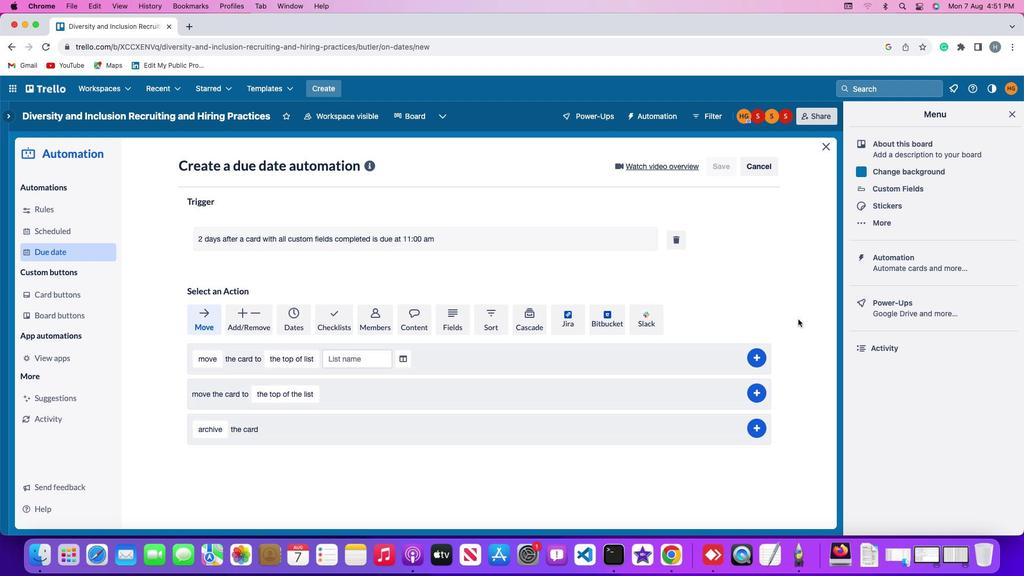 
